 Task: In the Company fox5ny.com, Log call with description : 'Customer wanting to schedule a trial.'; Select call outcome: 'Busy '; Select call Direction: Inbound; Add date: '1 September, 2023' and time 12:00:PM. Logged in from softage.1@softage.net
Action: Mouse moved to (83, 49)
Screenshot: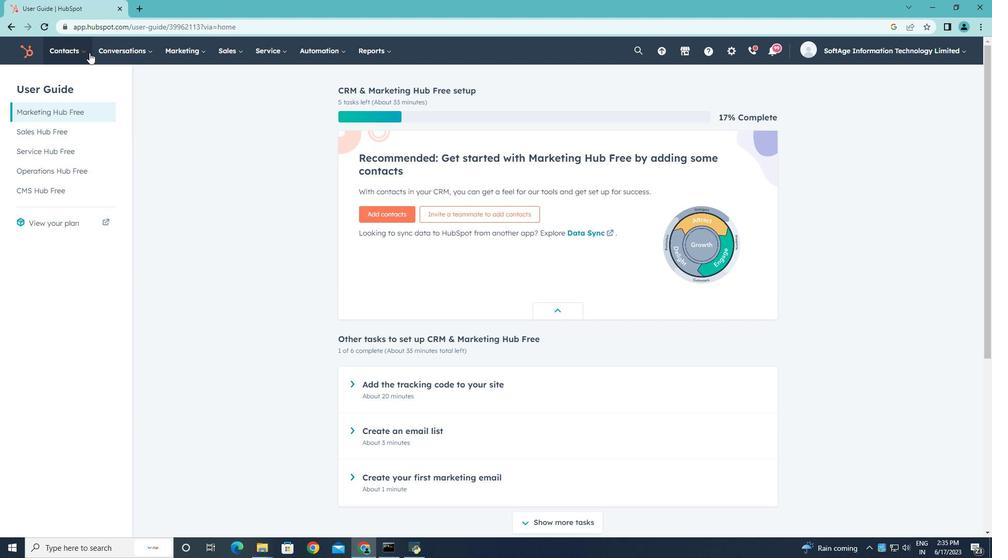 
Action: Mouse pressed left at (83, 49)
Screenshot: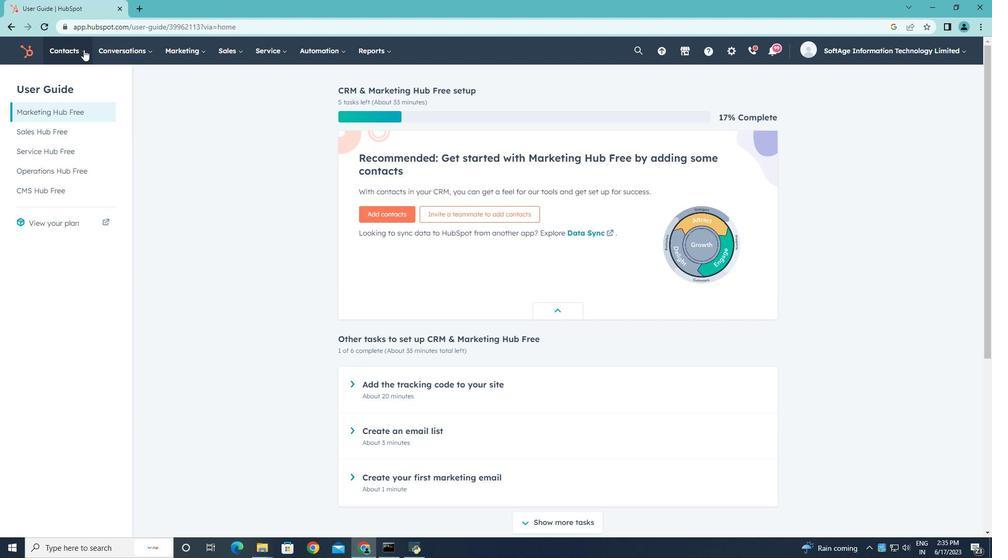 
Action: Mouse moved to (81, 98)
Screenshot: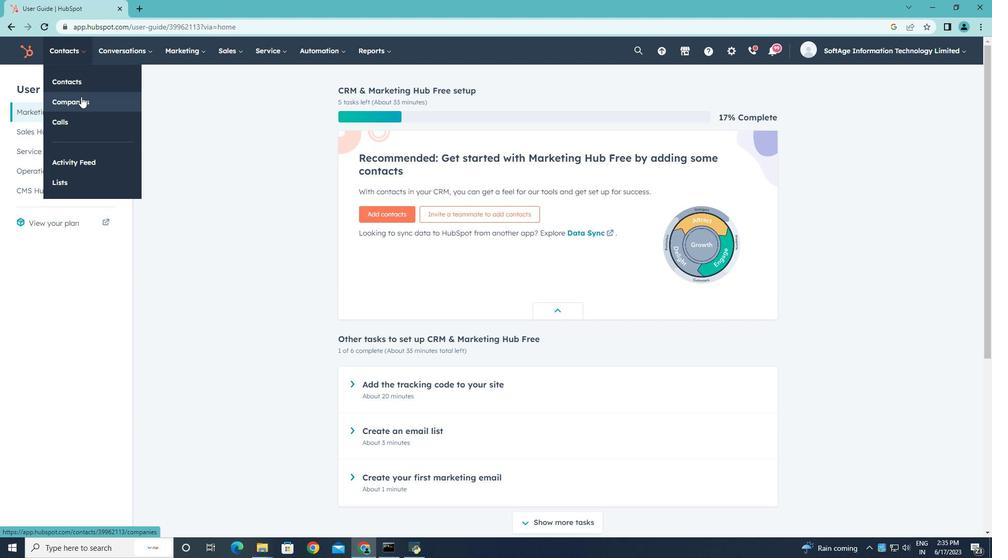 
Action: Mouse pressed left at (81, 98)
Screenshot: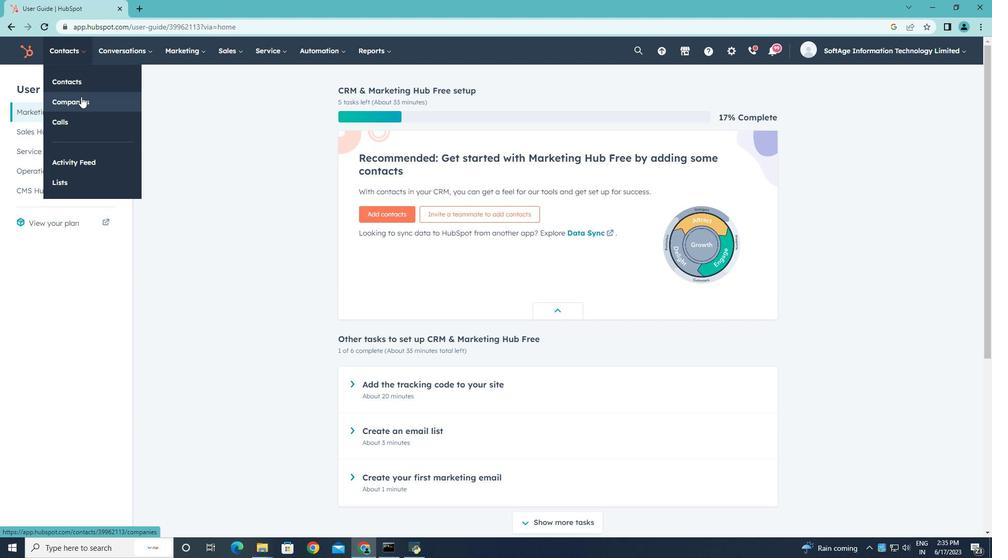 
Action: Mouse moved to (72, 166)
Screenshot: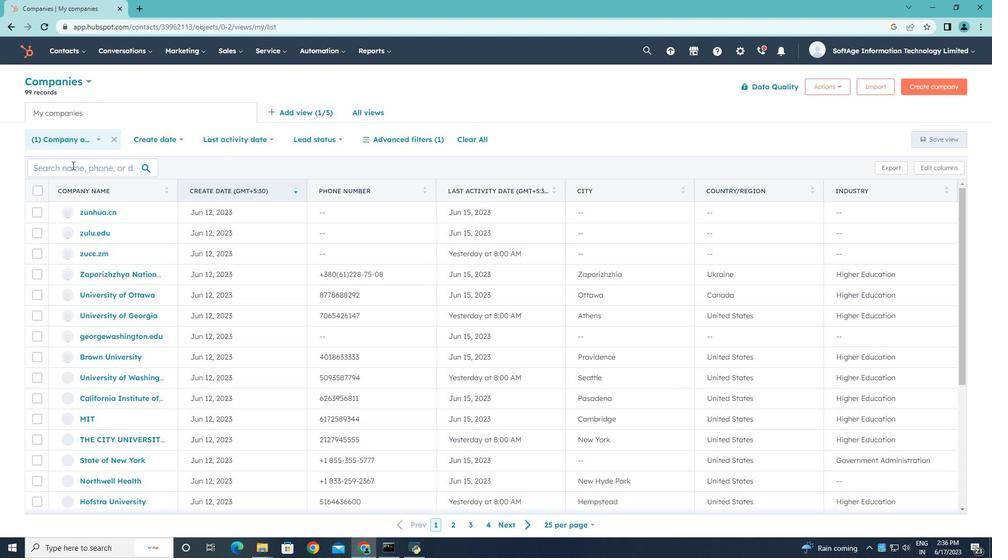 
Action: Mouse pressed left at (72, 166)
Screenshot: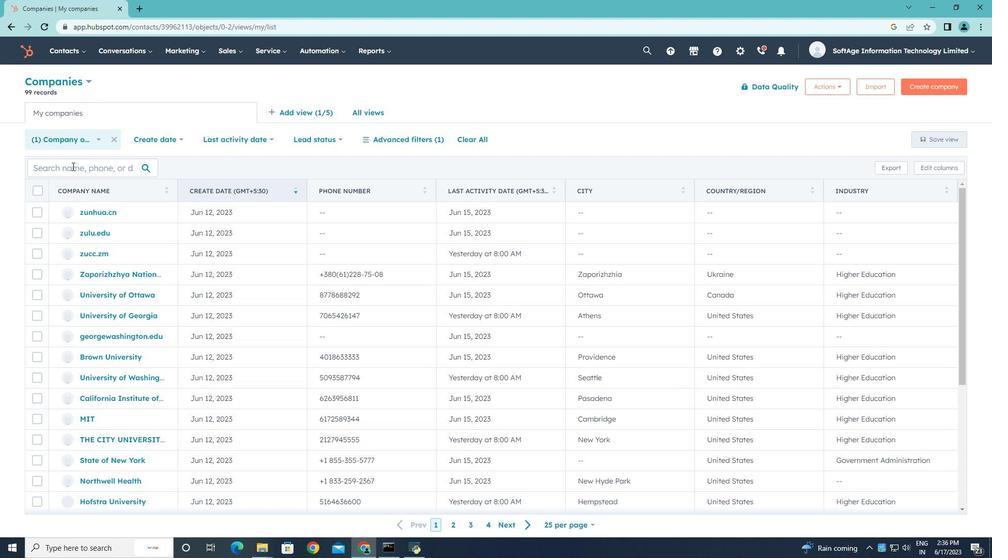 
Action: Key pressed fox5ny.com
Screenshot: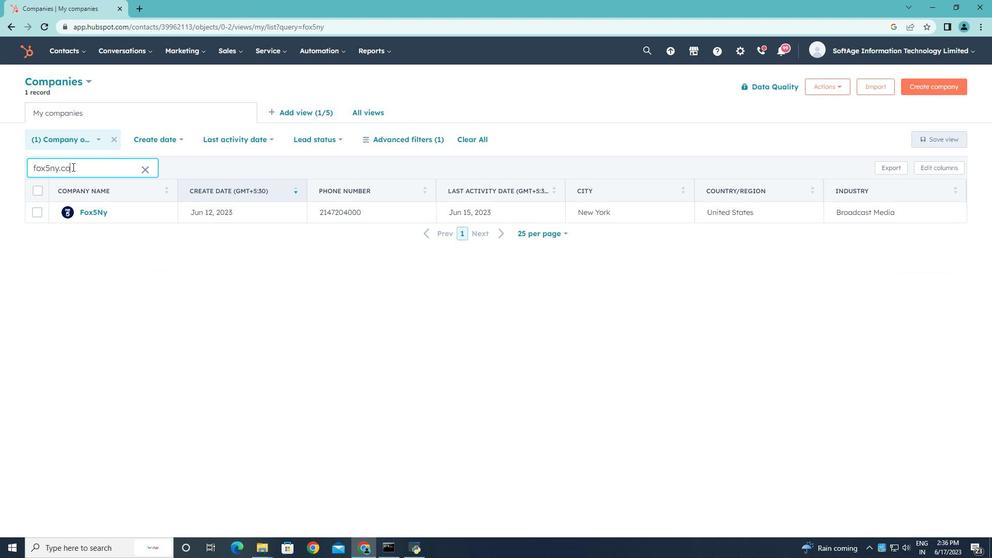 
Action: Mouse moved to (90, 211)
Screenshot: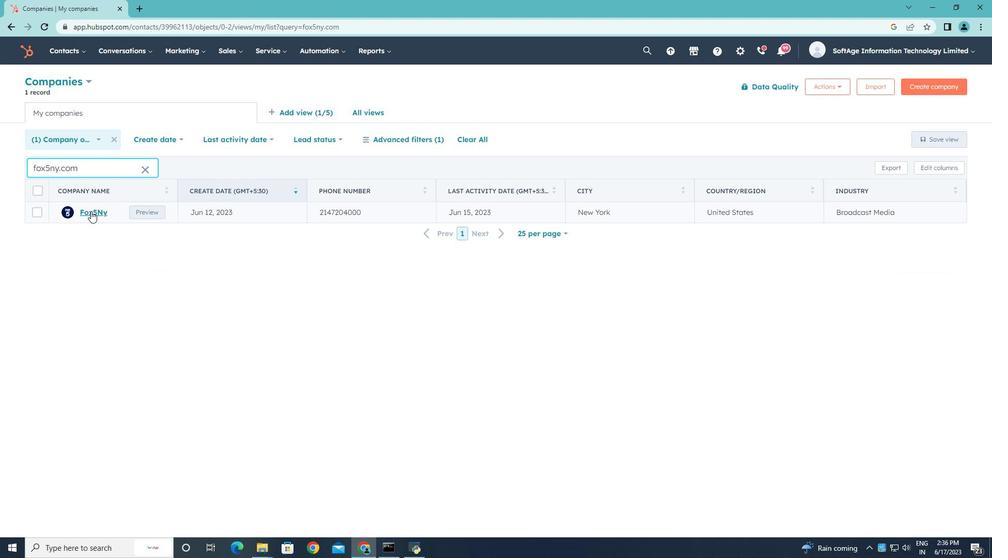 
Action: Mouse pressed left at (90, 211)
Screenshot: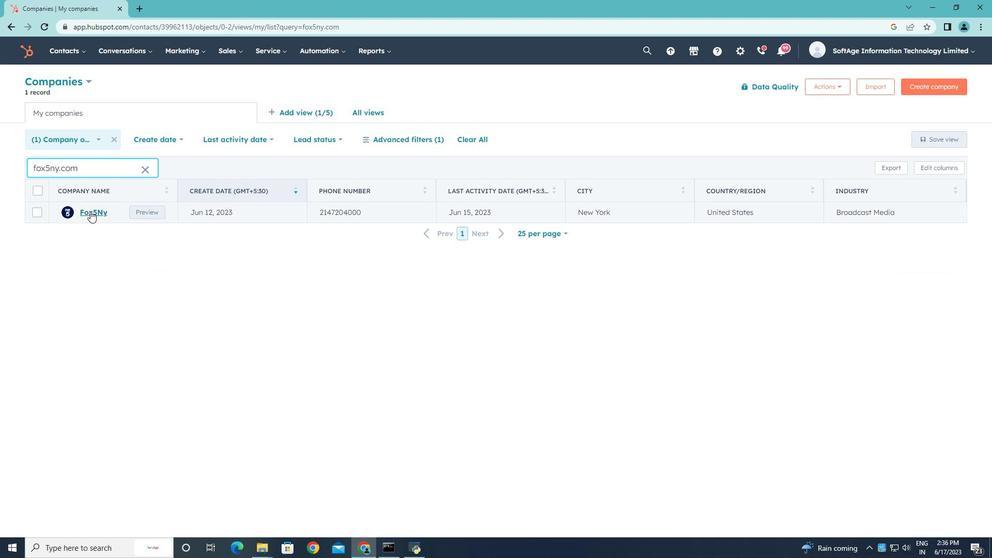 
Action: Mouse moved to (197, 170)
Screenshot: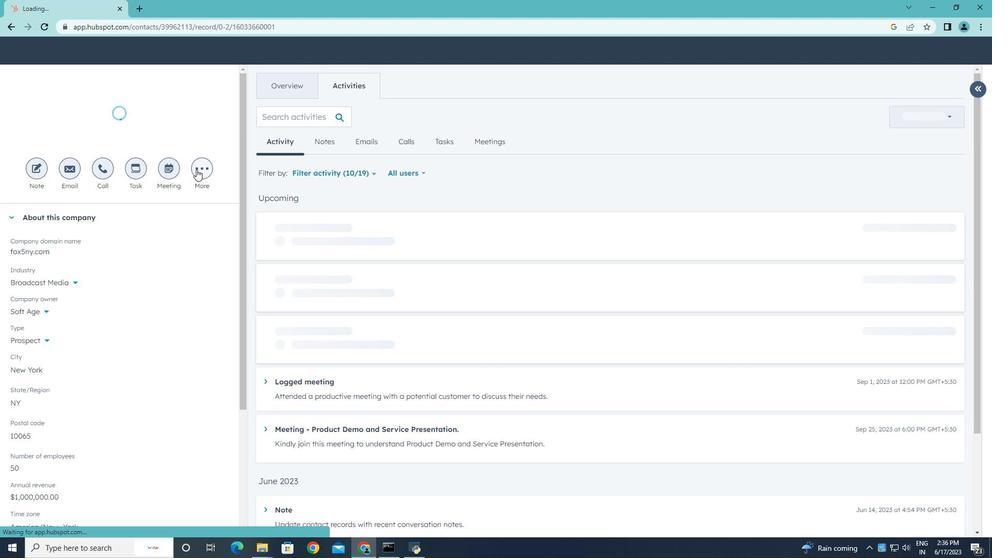 
Action: Mouse pressed left at (197, 170)
Screenshot: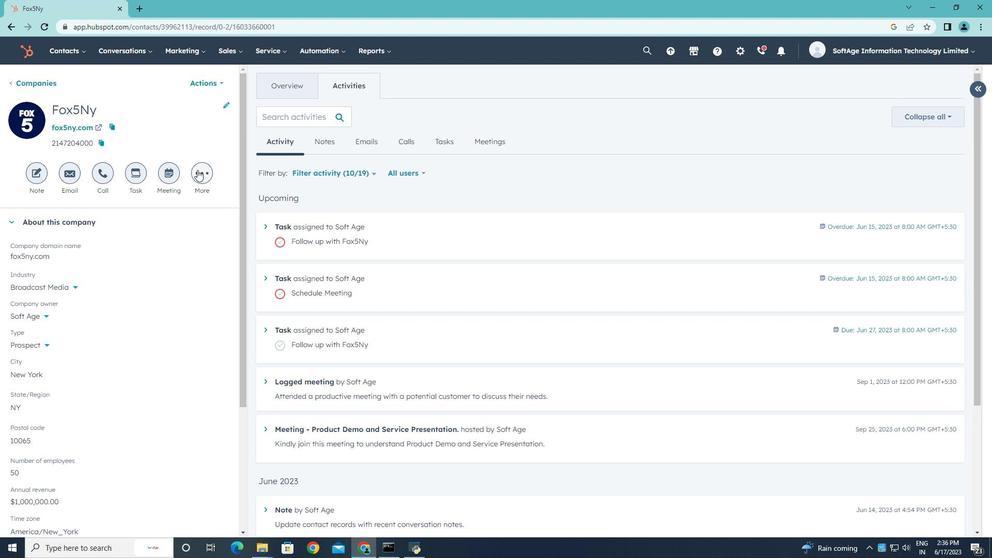
Action: Mouse moved to (189, 258)
Screenshot: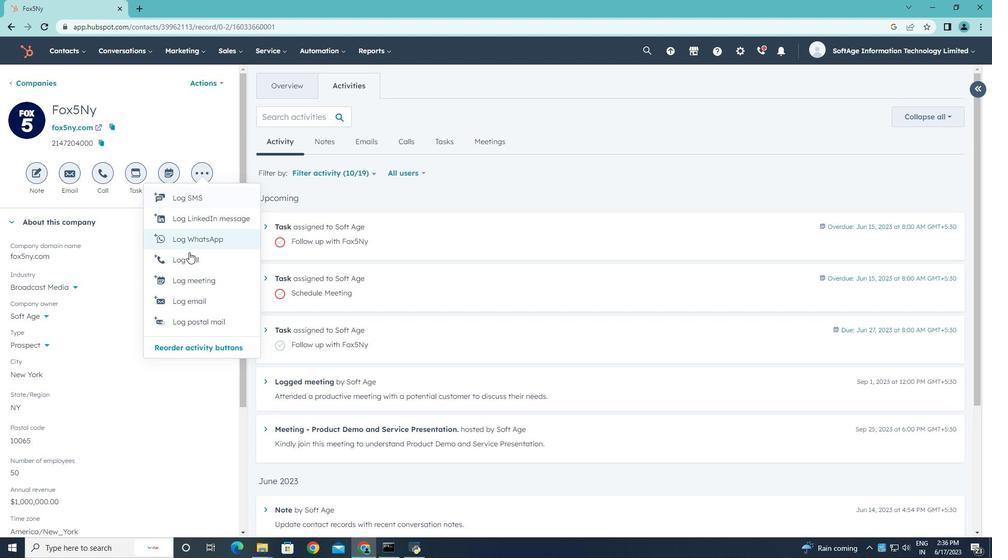
Action: Mouse pressed left at (189, 258)
Screenshot: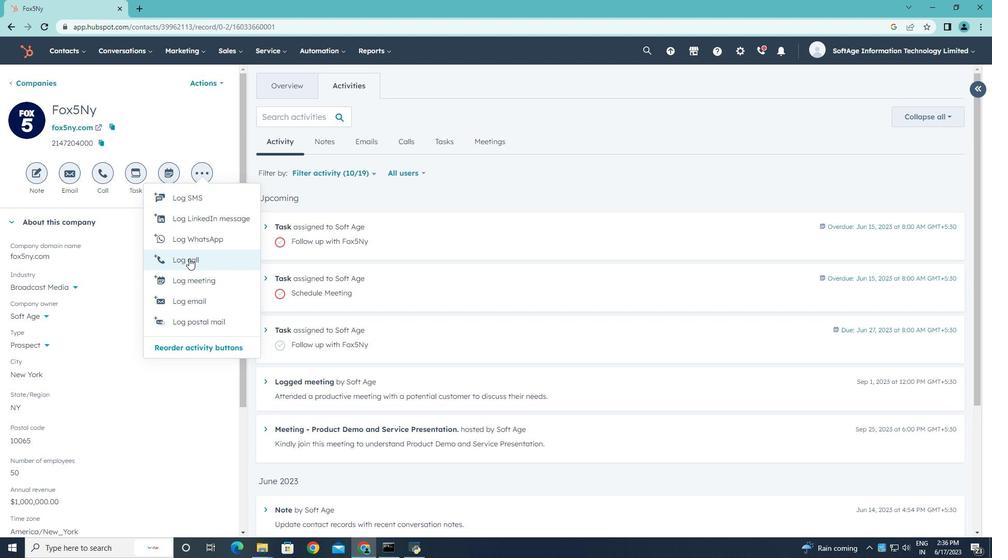 
Action: Key pressed <Key.shift>Customer<Key.space>wanting<Key.space>tosc<Key.backspace><Key.backspace><Key.space>schedule<Key.space>a<Key.space>trail.
Screenshot: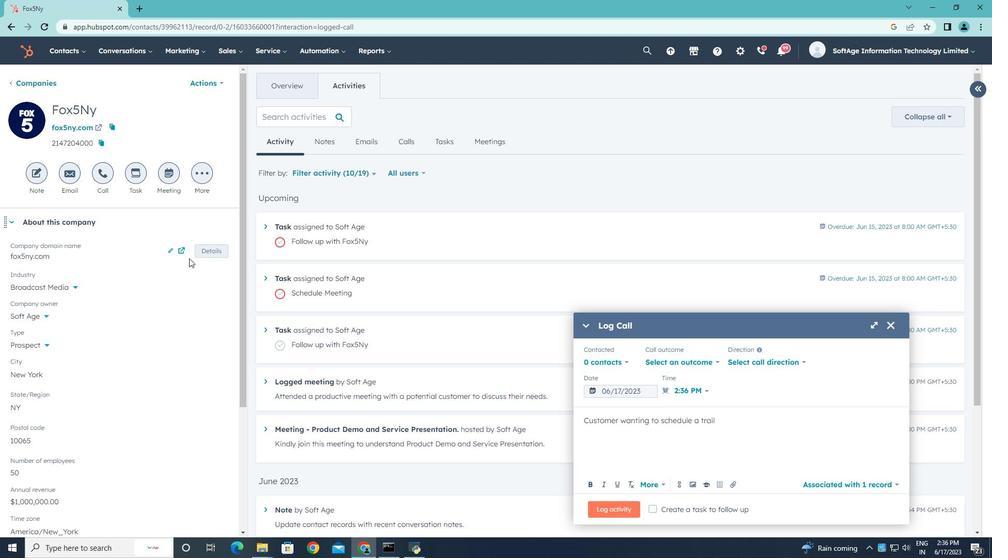 
Action: Mouse moved to (716, 361)
Screenshot: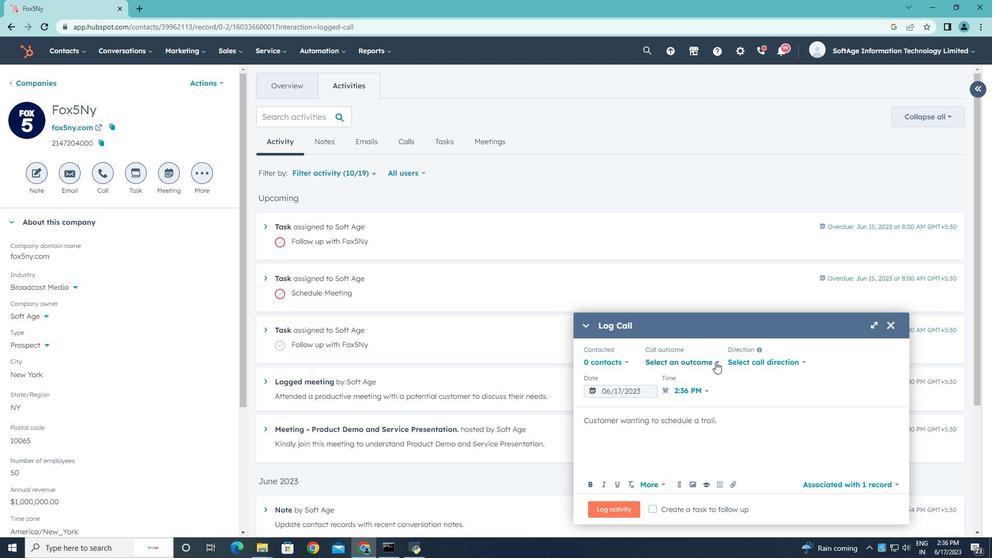 
Action: Mouse pressed left at (716, 361)
Screenshot: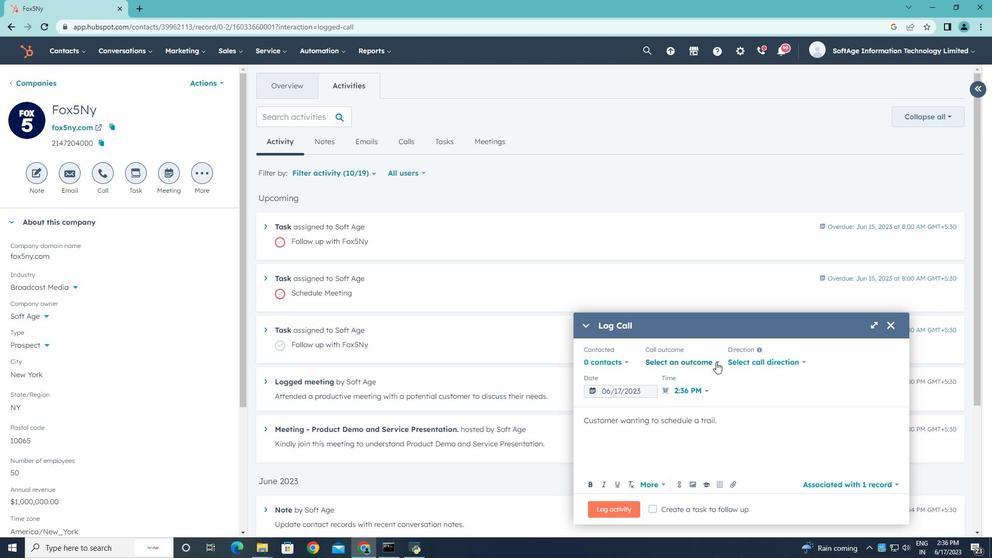 
Action: Mouse moved to (678, 394)
Screenshot: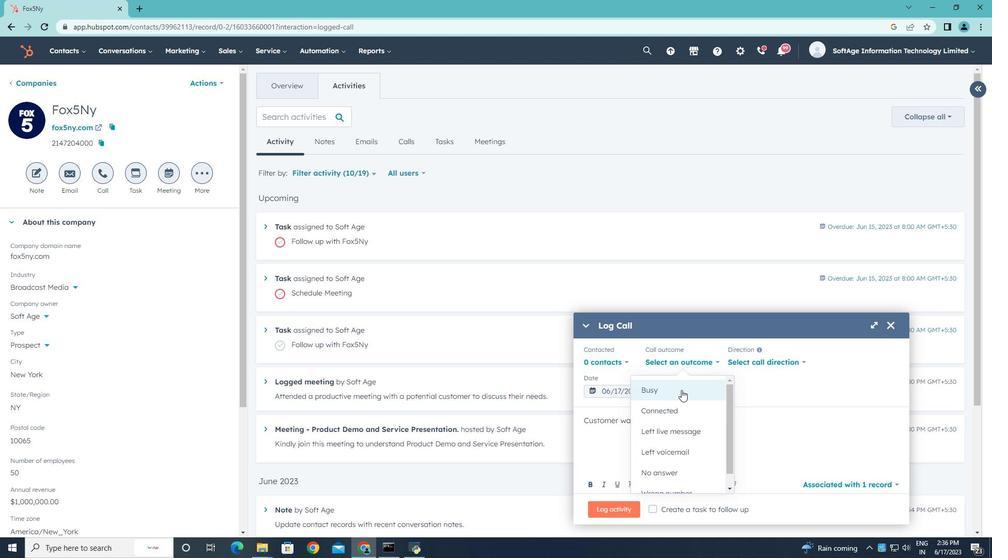 
Action: Mouse pressed left at (678, 394)
Screenshot: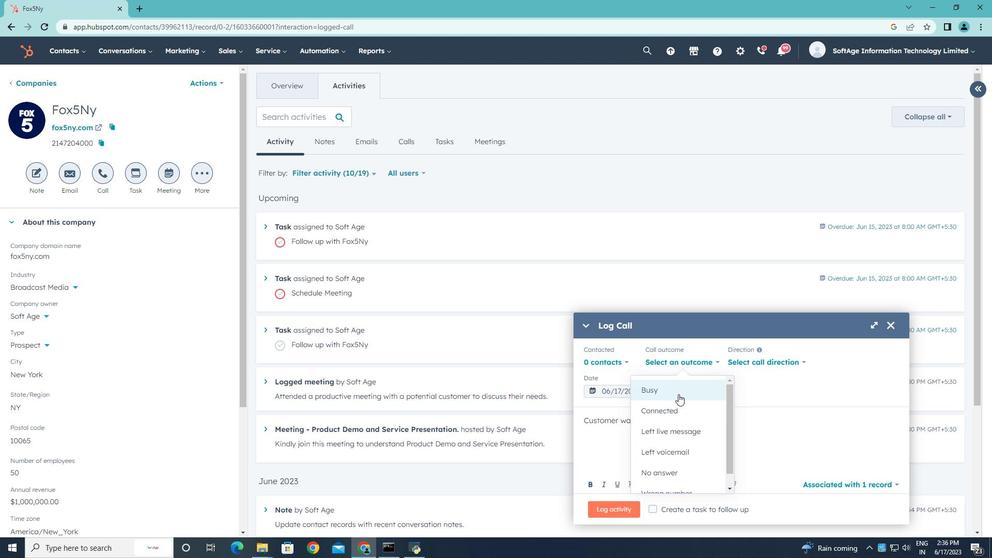 
Action: Mouse moved to (751, 361)
Screenshot: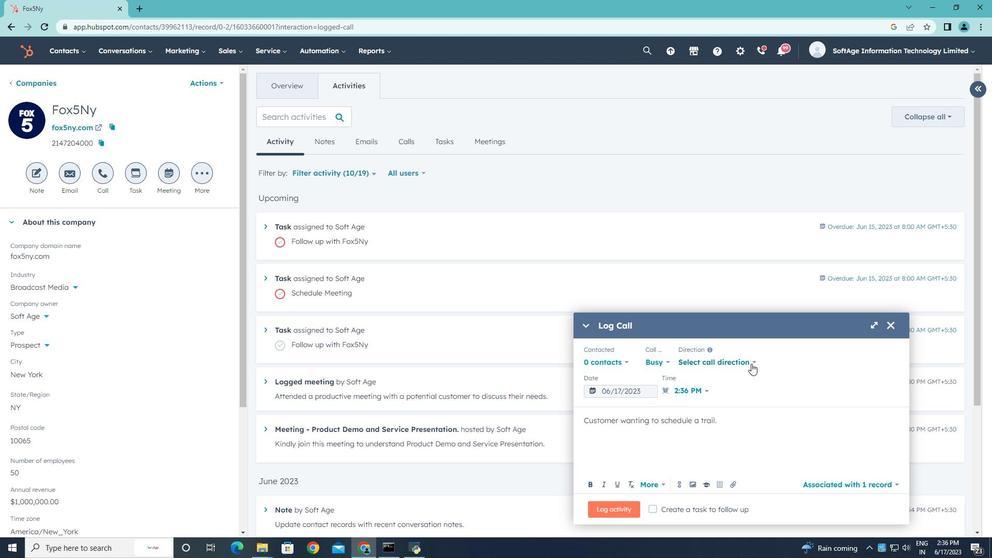
Action: Mouse pressed left at (751, 361)
Screenshot: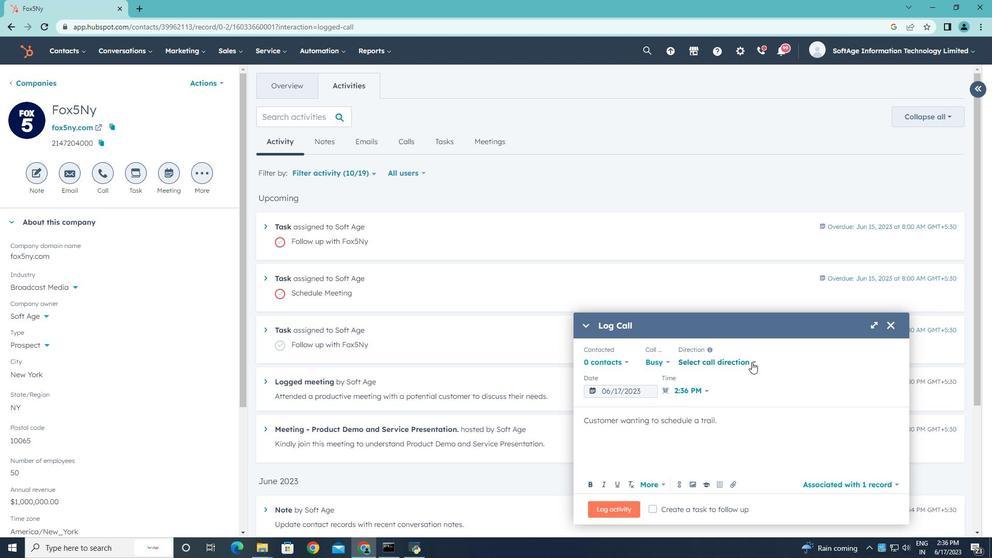 
Action: Mouse moved to (715, 389)
Screenshot: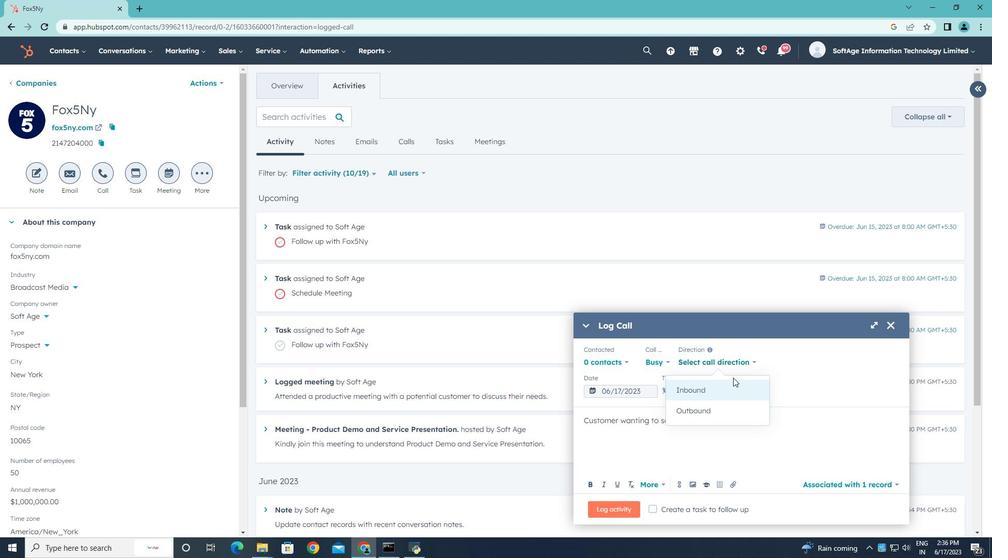 
Action: Mouse pressed left at (715, 389)
Screenshot: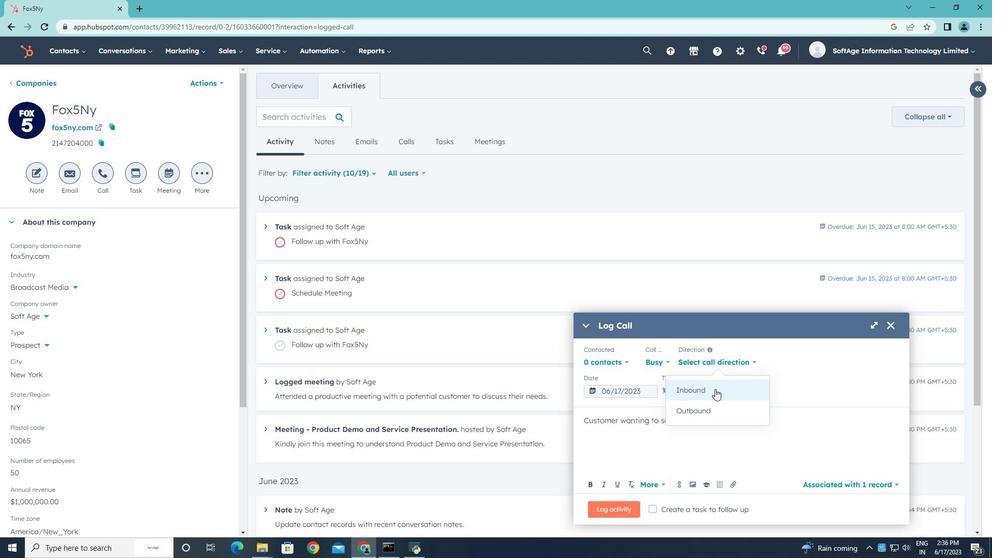 
Action: Mouse moved to (794, 365)
Screenshot: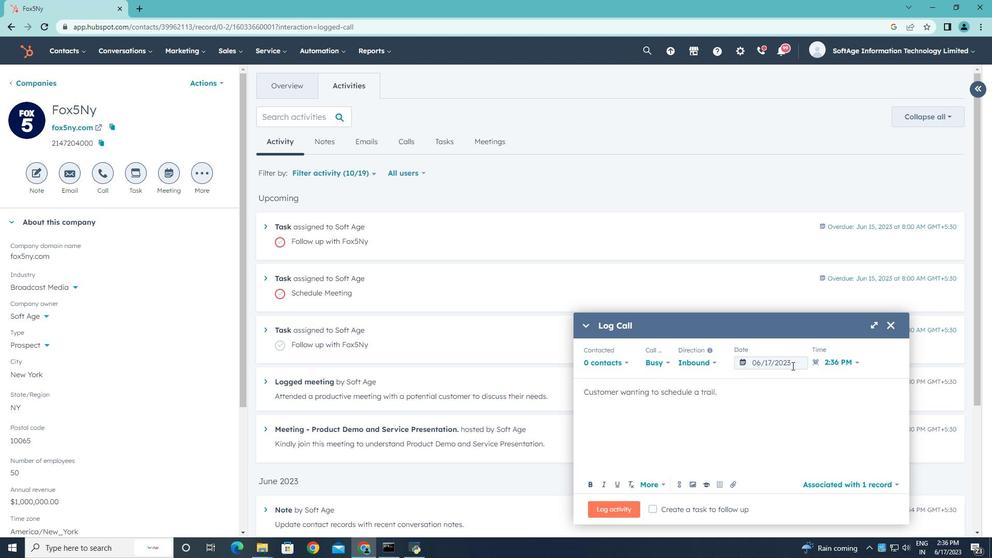 
Action: Mouse pressed left at (794, 365)
Screenshot: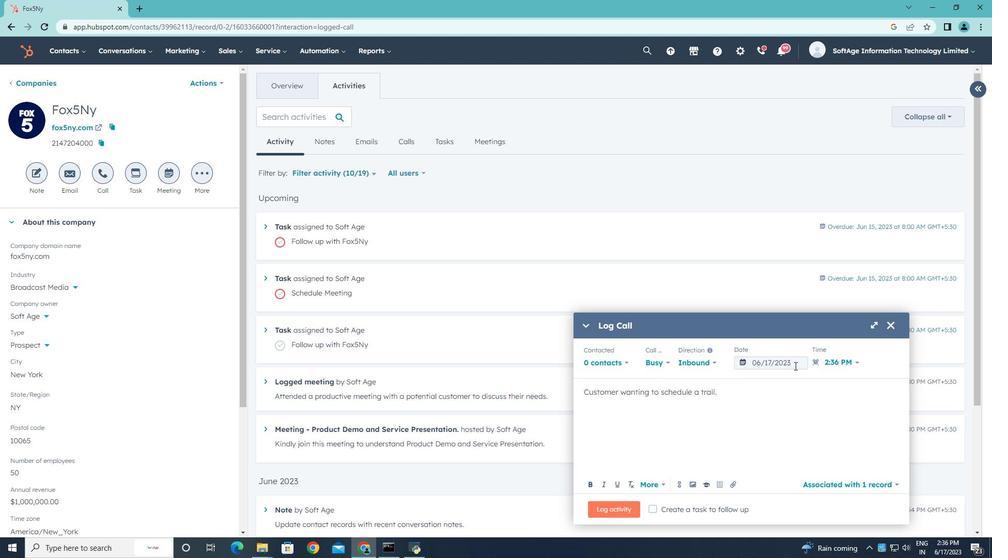 
Action: Mouse moved to (871, 194)
Screenshot: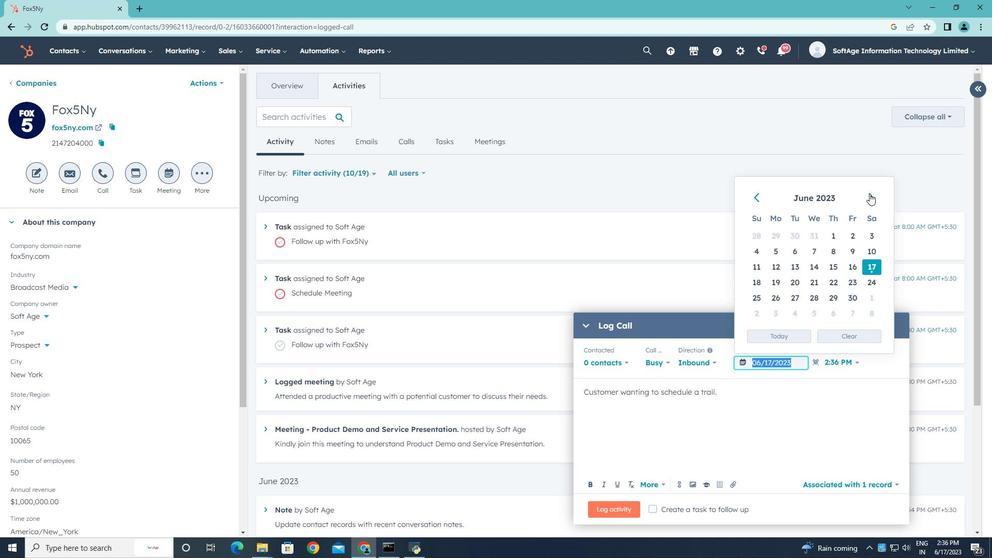 
Action: Mouse pressed left at (871, 194)
Screenshot: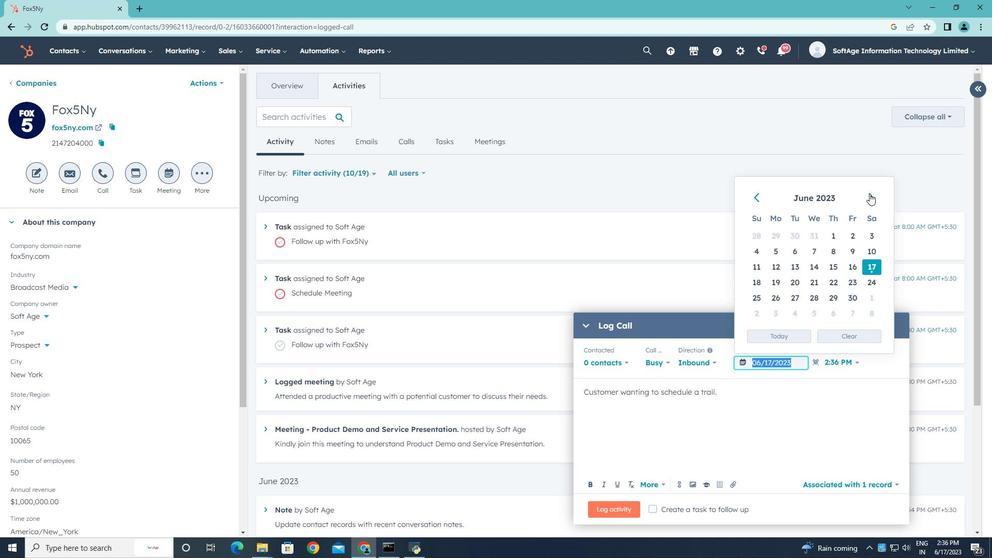 
Action: Mouse pressed left at (871, 194)
Screenshot: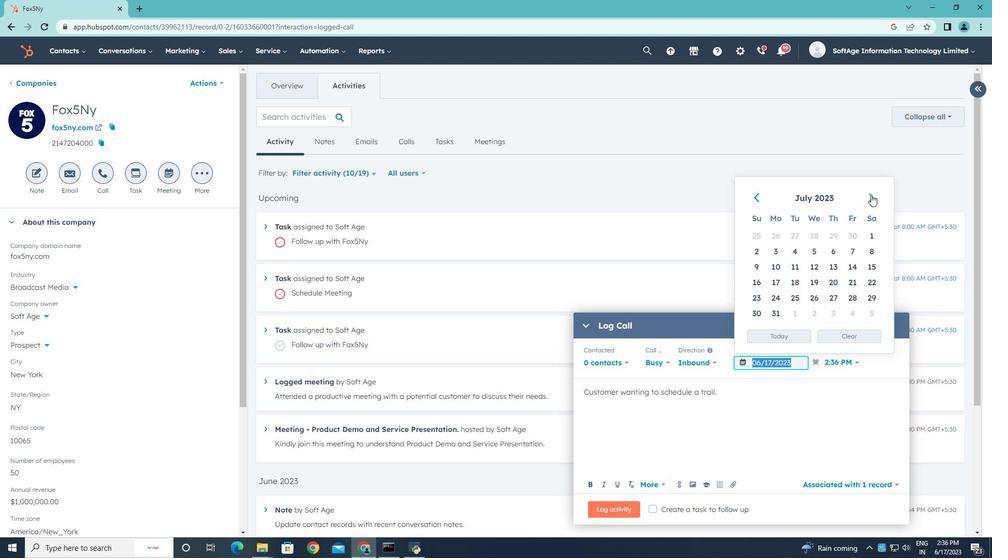 
Action: Mouse pressed left at (871, 194)
Screenshot: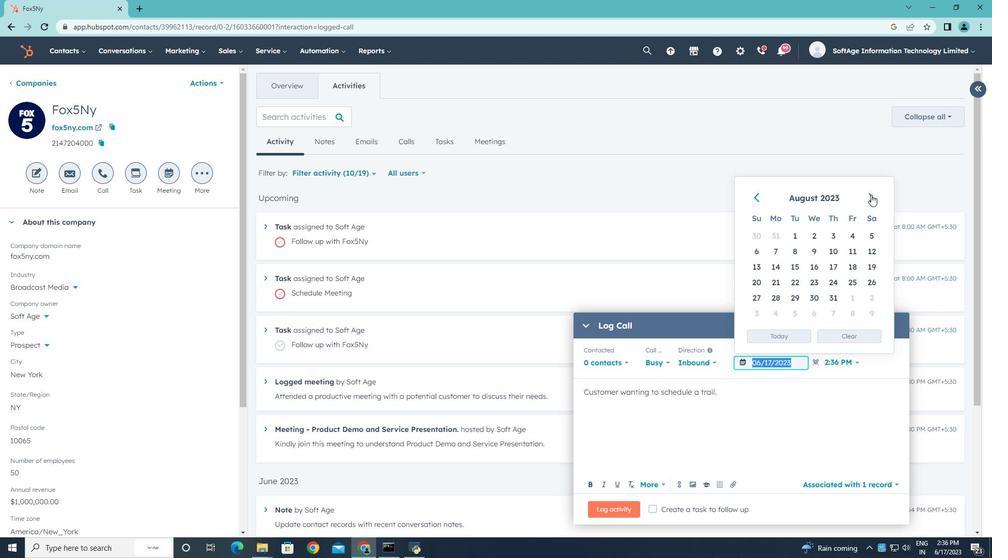 
Action: Mouse moved to (854, 236)
Screenshot: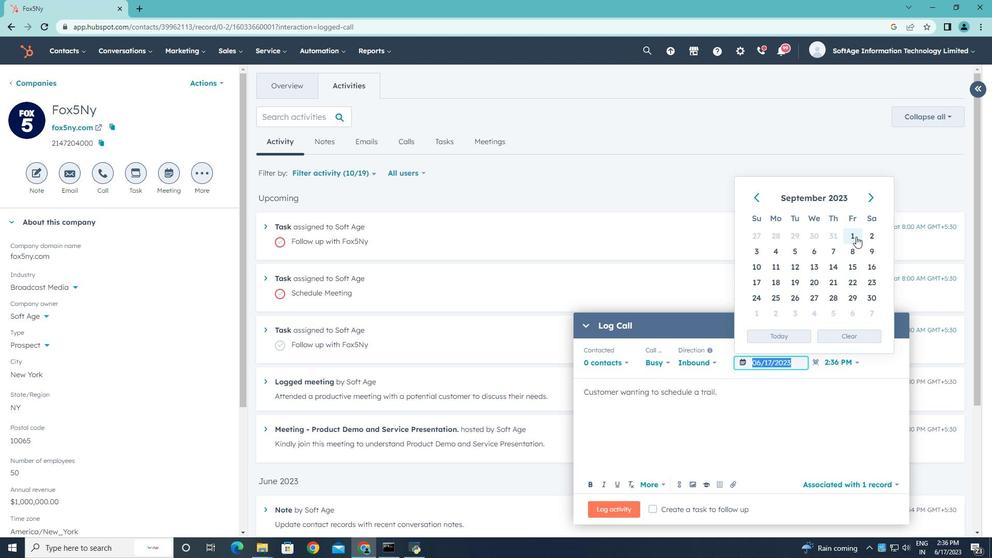 
Action: Mouse pressed left at (854, 236)
Screenshot: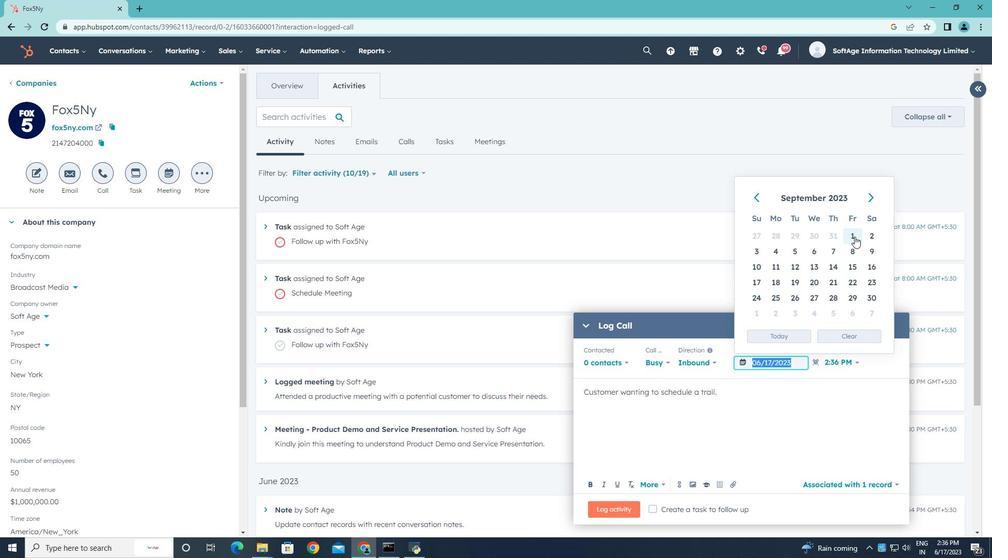 
Action: Mouse moved to (850, 362)
Screenshot: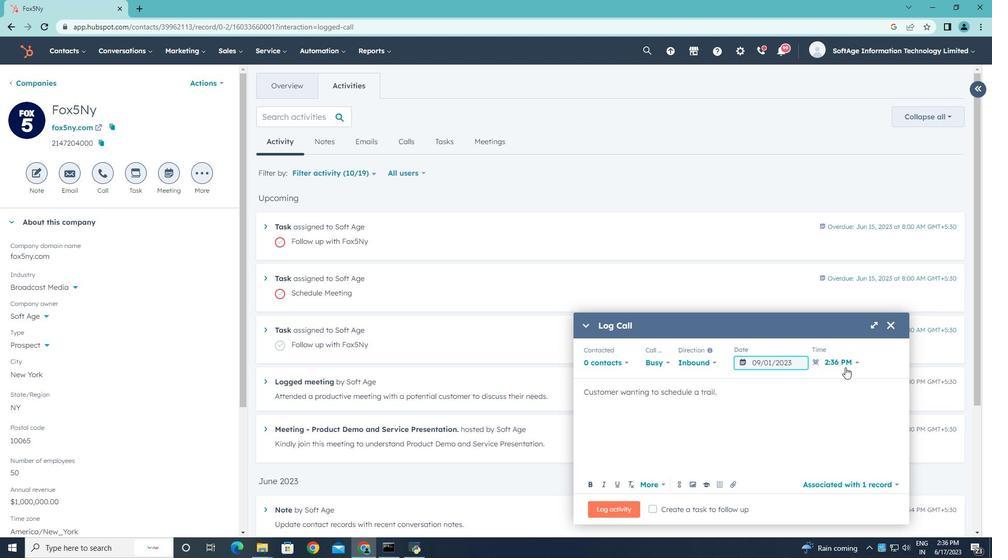 
Action: Mouse pressed left at (850, 362)
Screenshot: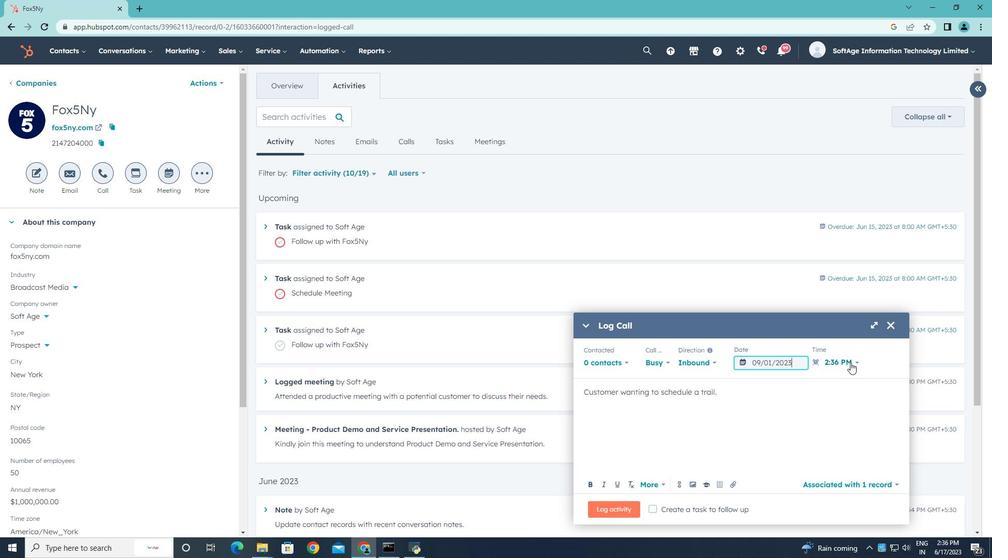 
Action: Mouse moved to (818, 443)
Screenshot: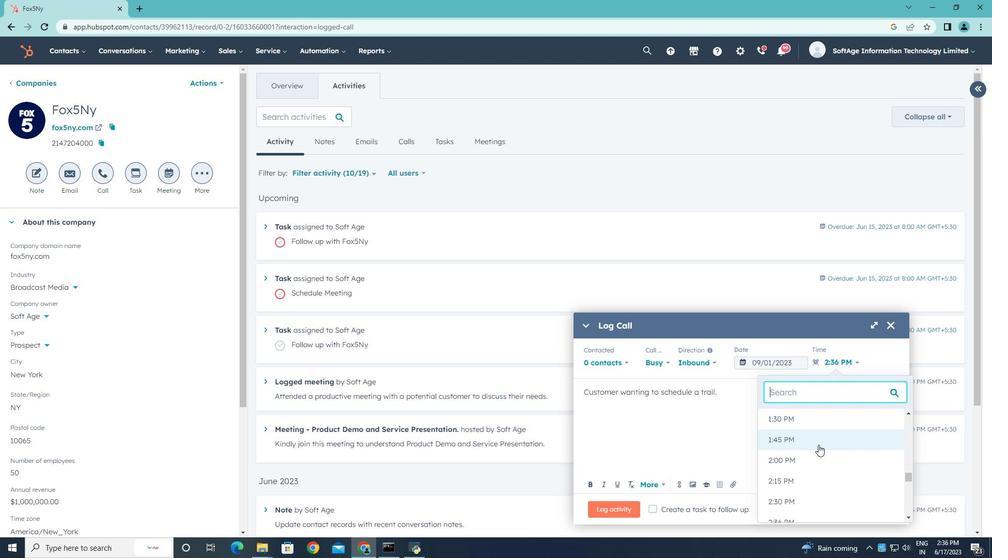 
Action: Mouse scrolled (818, 444) with delta (0, 0)
Screenshot: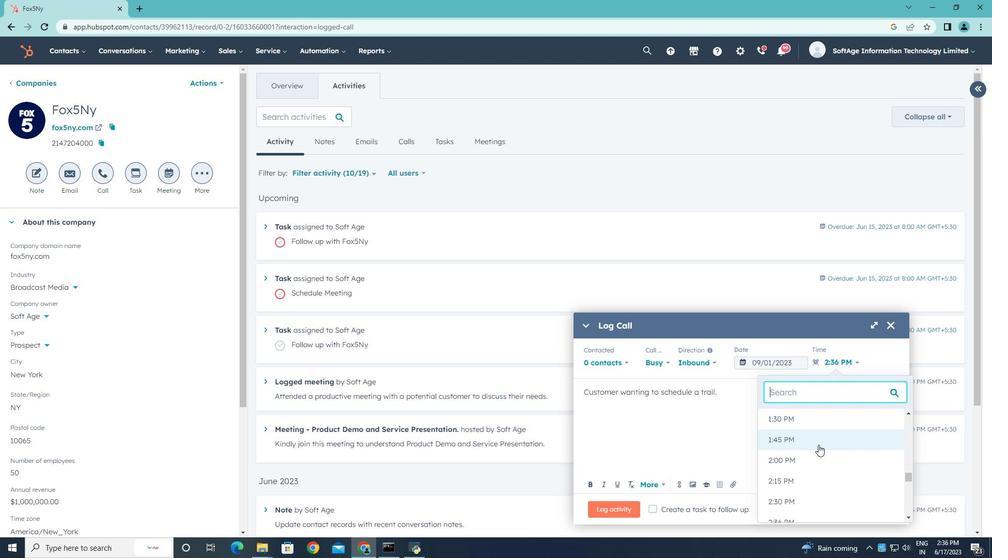 
Action: Mouse moved to (818, 443)
Screenshot: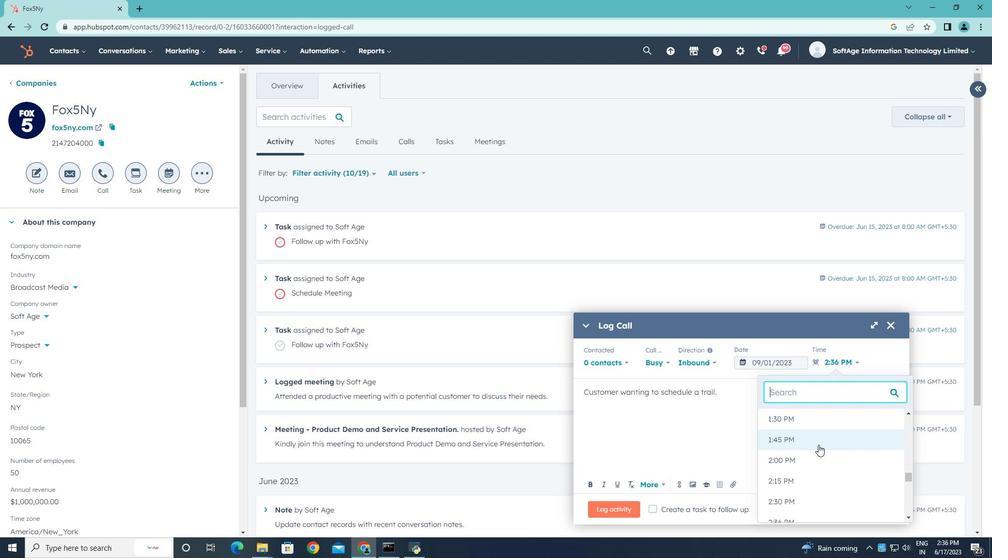 
Action: Mouse scrolled (818, 444) with delta (0, 0)
Screenshot: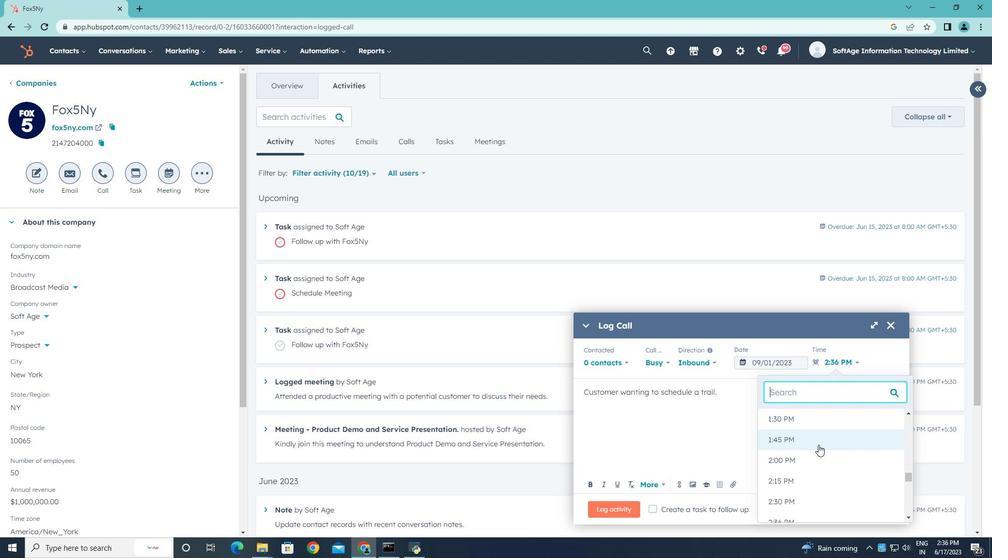 
Action: Mouse scrolled (818, 444) with delta (0, 0)
Screenshot: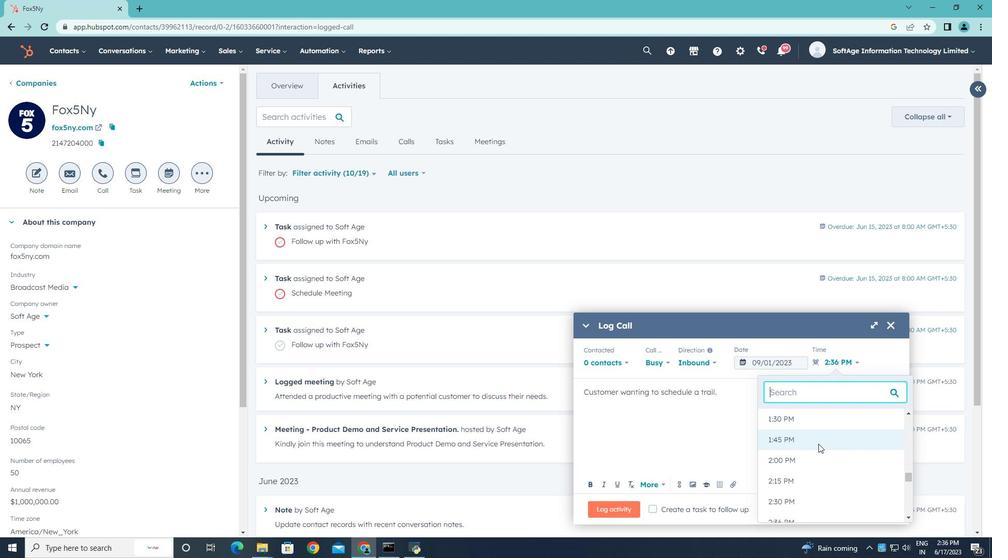 
Action: Mouse pressed left at (818, 443)
Screenshot: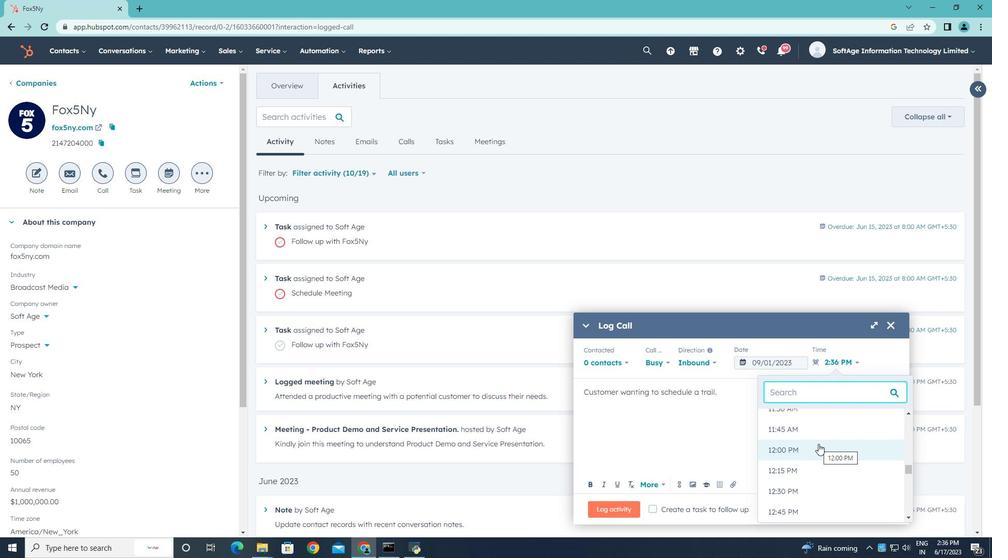 
Action: Mouse moved to (621, 501)
Screenshot: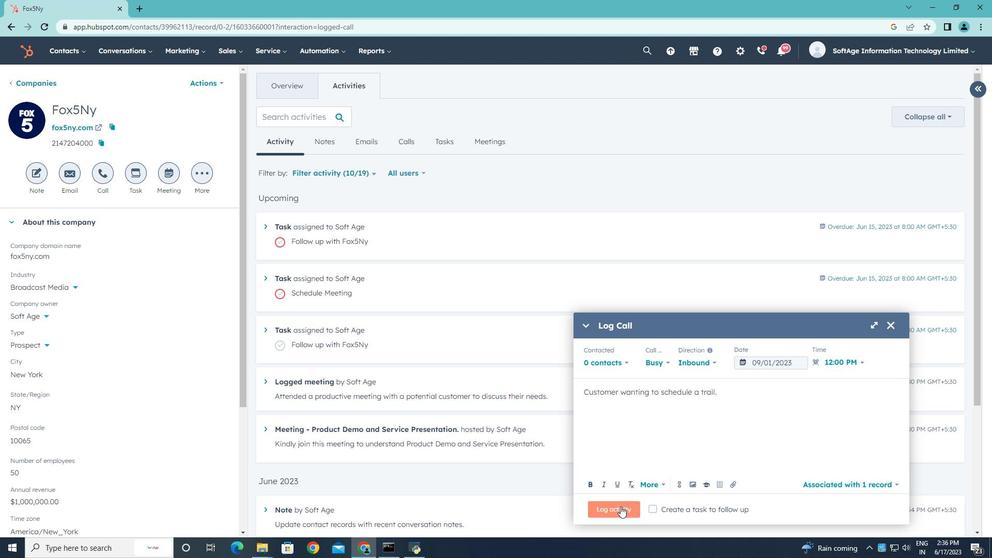 
Action: Mouse pressed left at (621, 501)
Screenshot: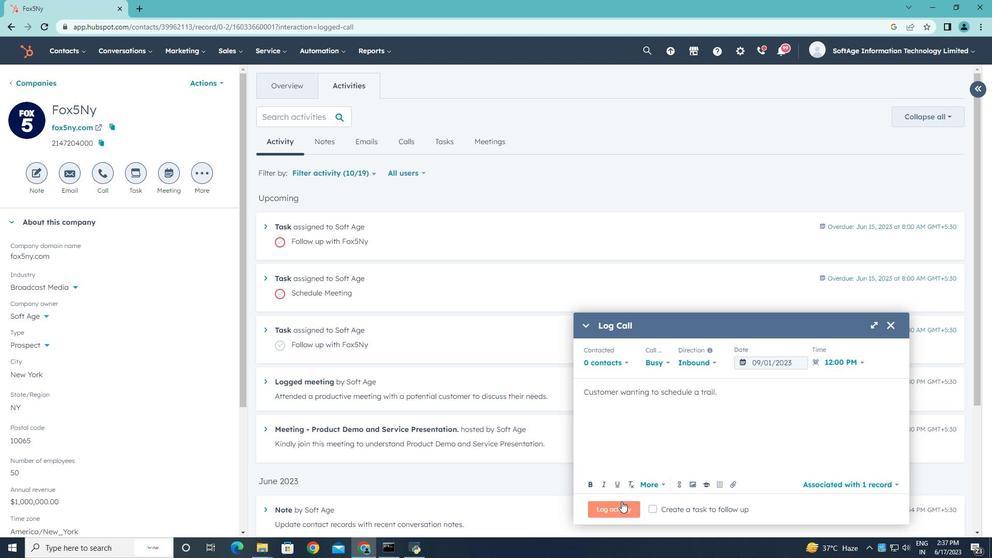 
